 Task: Create a task  Develop a new online tool for online customer feedback , assign it to team member softage.3@softage.net in the project ArrowTech and update the status of the task to  At Risk , set the priority of the task to Medium
Action: Mouse moved to (67, 244)
Screenshot: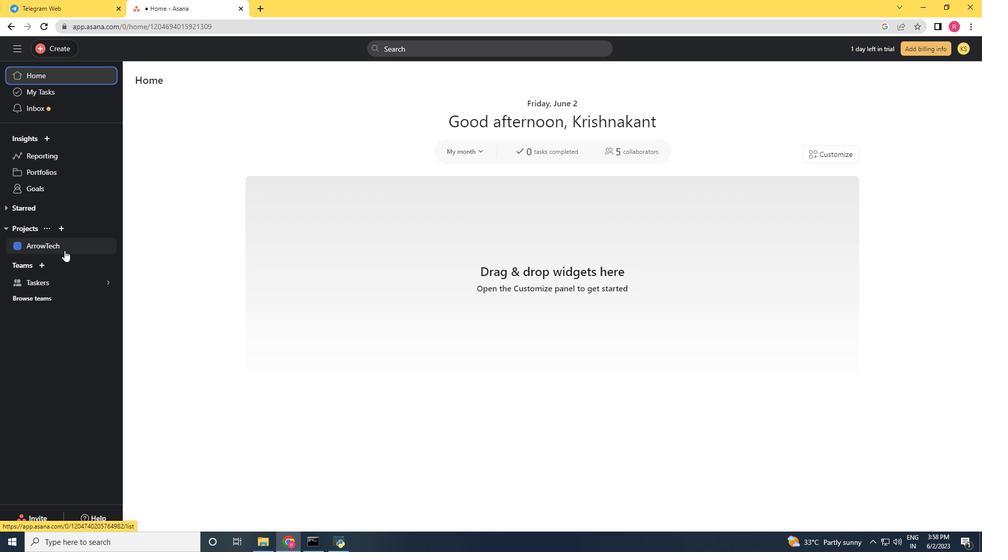 
Action: Mouse pressed left at (67, 244)
Screenshot: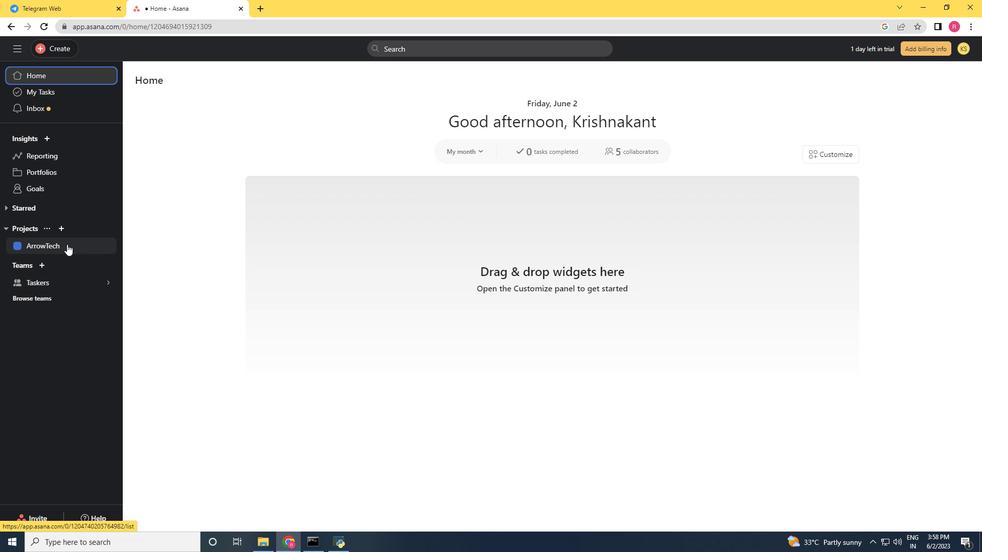 
Action: Mouse moved to (65, 51)
Screenshot: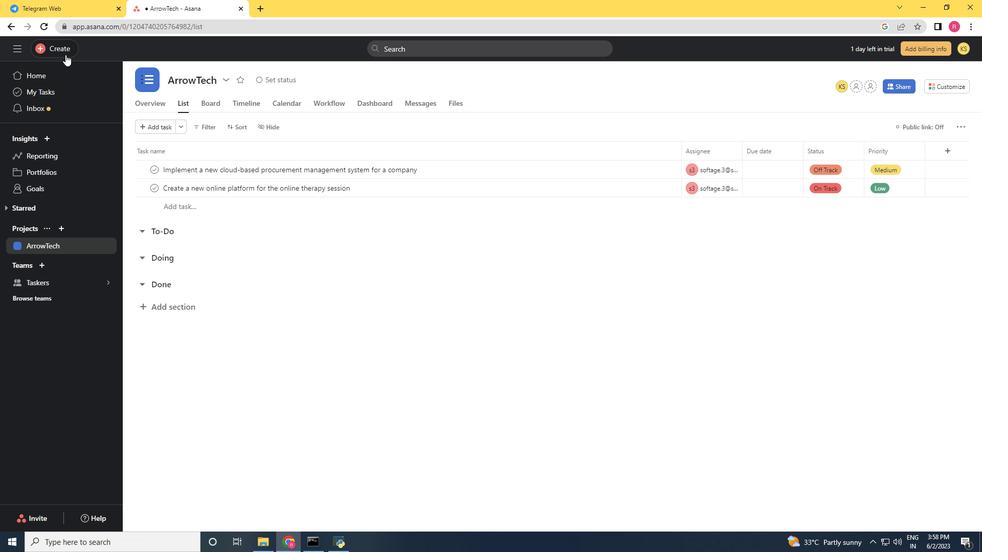 
Action: Mouse pressed left at (65, 51)
Screenshot: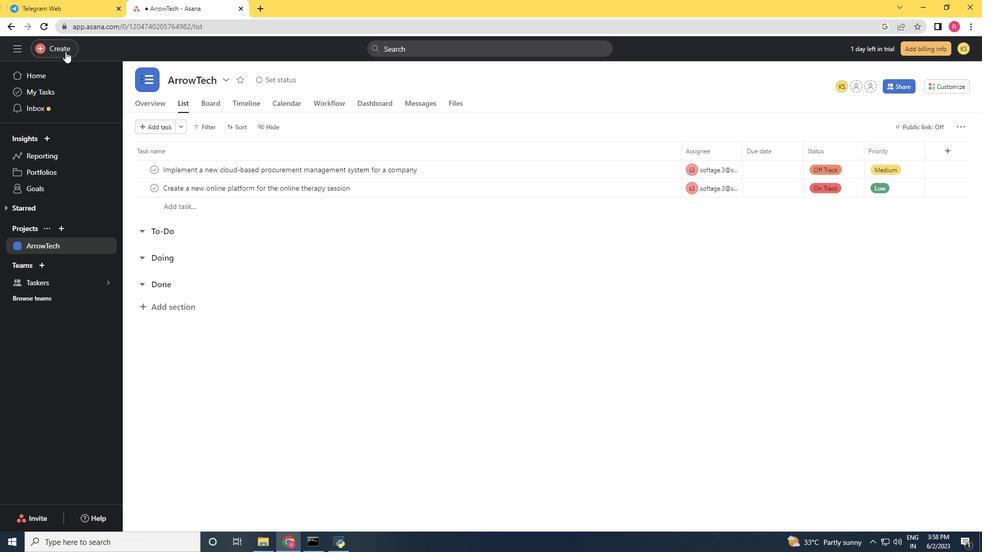 
Action: Mouse moved to (119, 57)
Screenshot: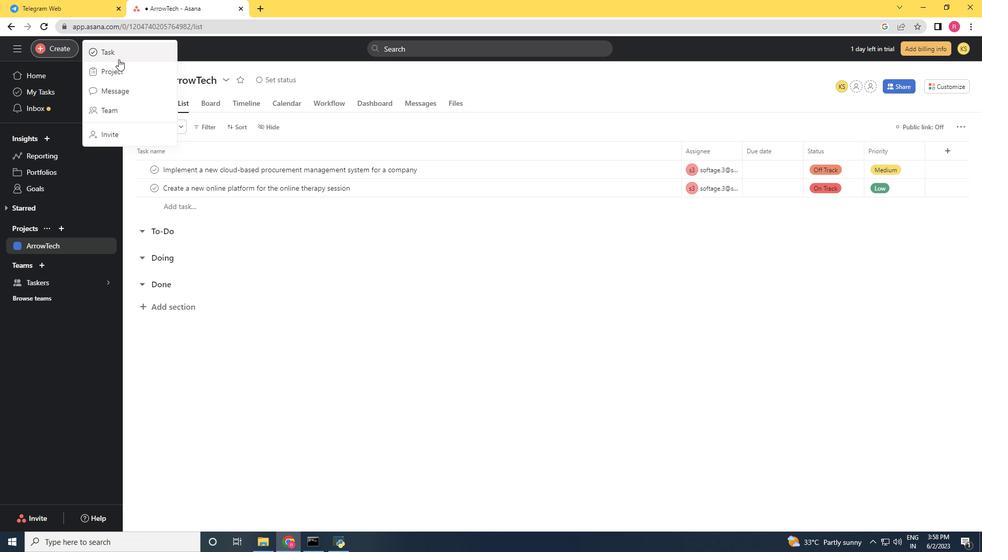 
Action: Mouse pressed left at (119, 57)
Screenshot: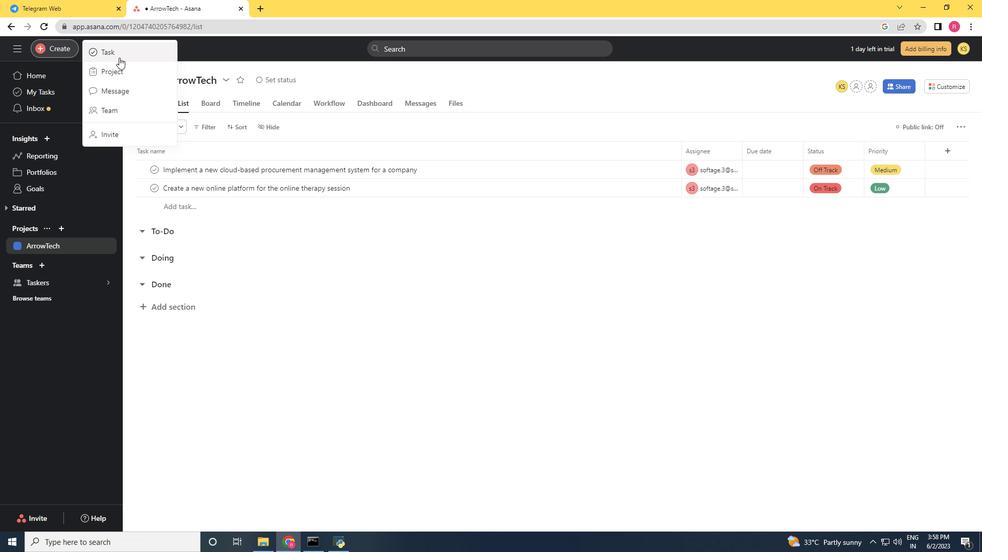 
Action: Key pressed <Key.shift>Develop<Key.space>a<Key.space>new<Key.space>online<Key.space>too;<Key.backspace>l<Key.space>for<Key.space>online<Key.space>customer<Key.space>feedback
Screenshot: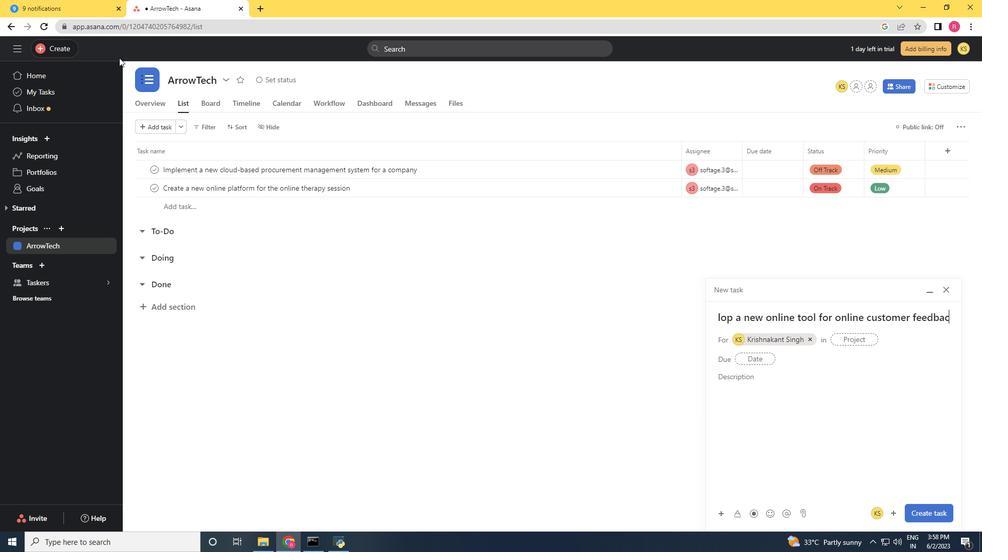 
Action: Mouse moved to (809, 339)
Screenshot: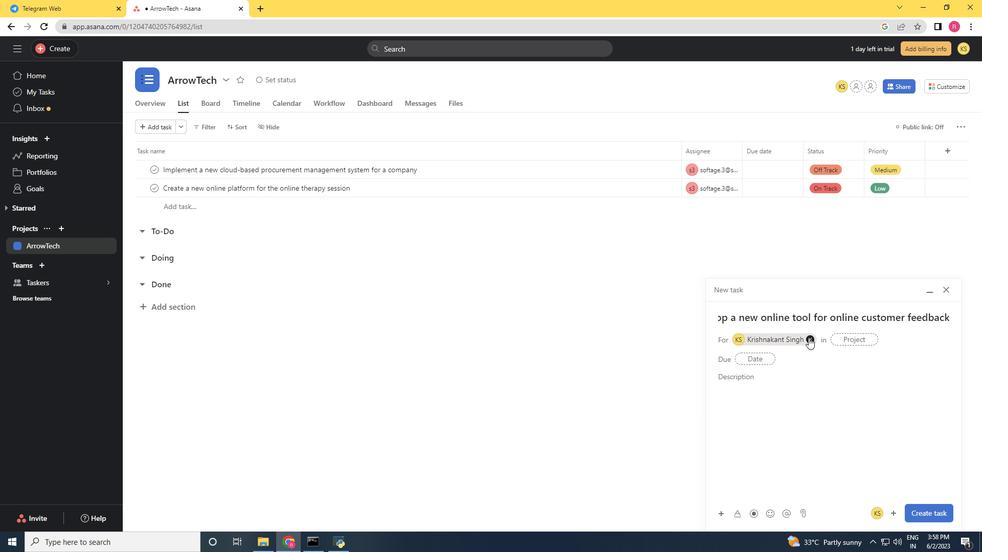 
Action: Mouse pressed left at (809, 339)
Screenshot: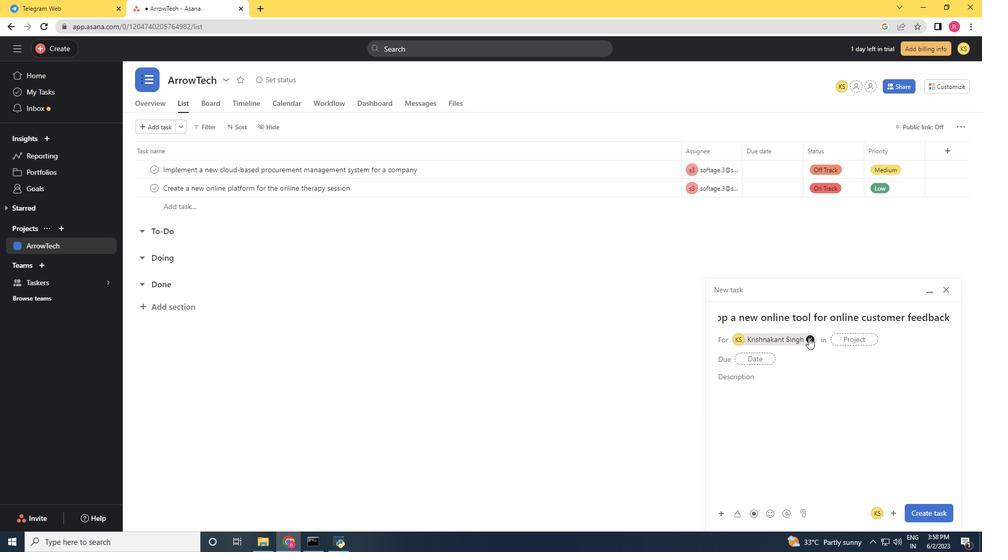 
Action: Mouse moved to (747, 340)
Screenshot: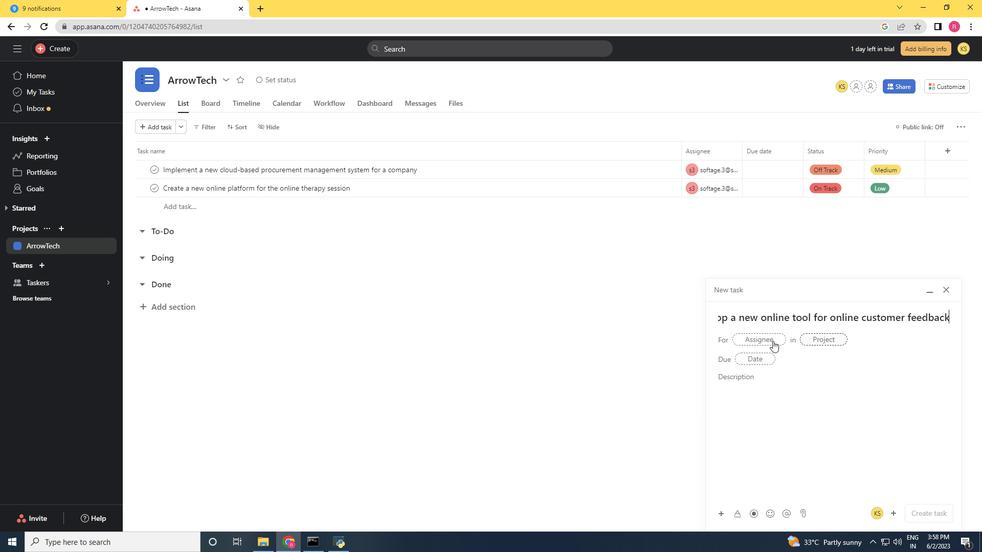 
Action: Mouse pressed left at (747, 340)
Screenshot: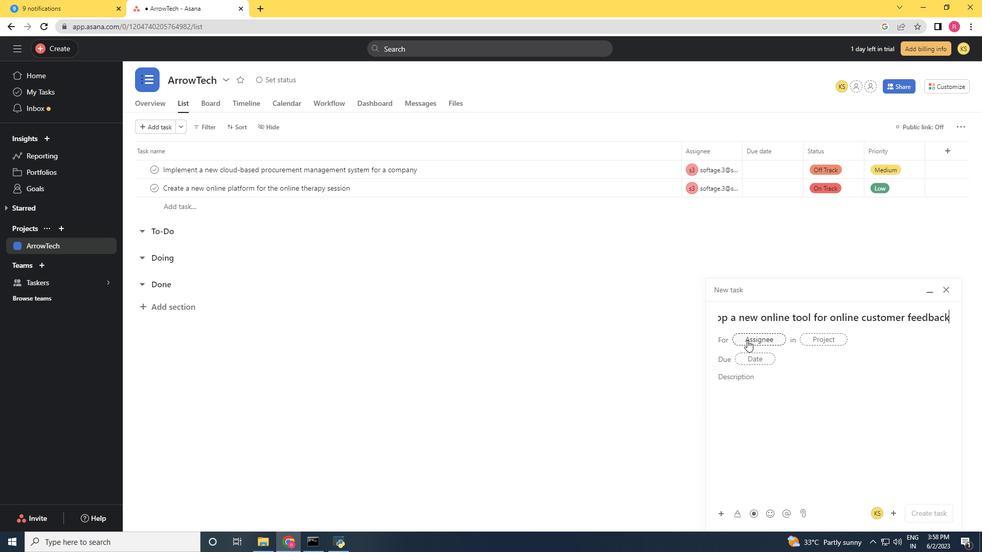 
Action: Mouse moved to (652, 334)
Screenshot: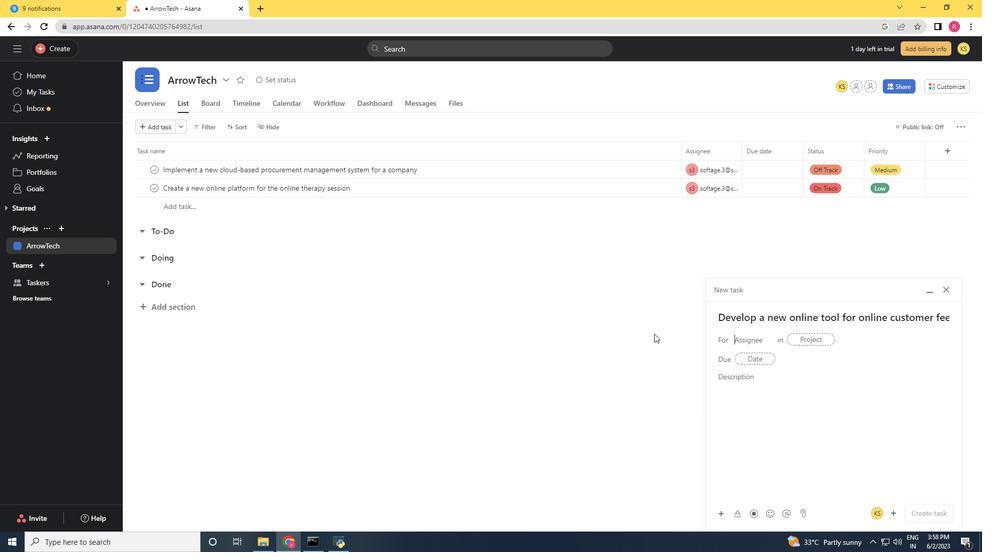 
Action: Key pressed softage.3<Key.shift>@softage.net
Screenshot: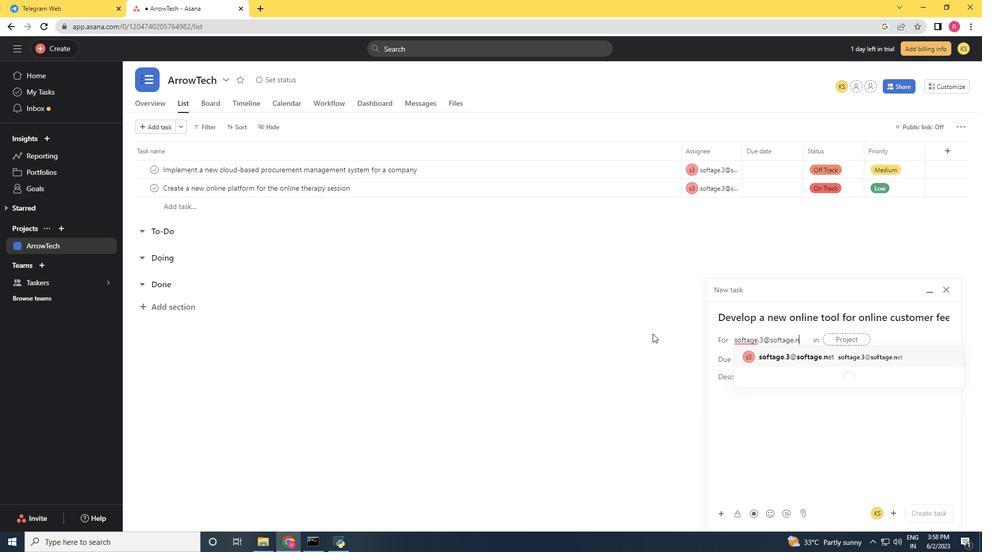 
Action: Mouse moved to (782, 357)
Screenshot: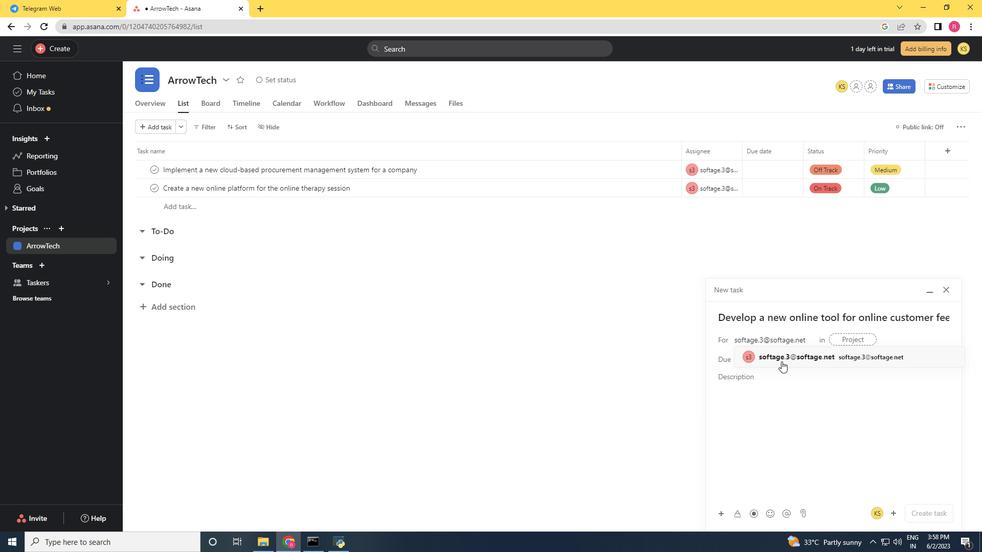 
Action: Mouse pressed left at (782, 357)
Screenshot: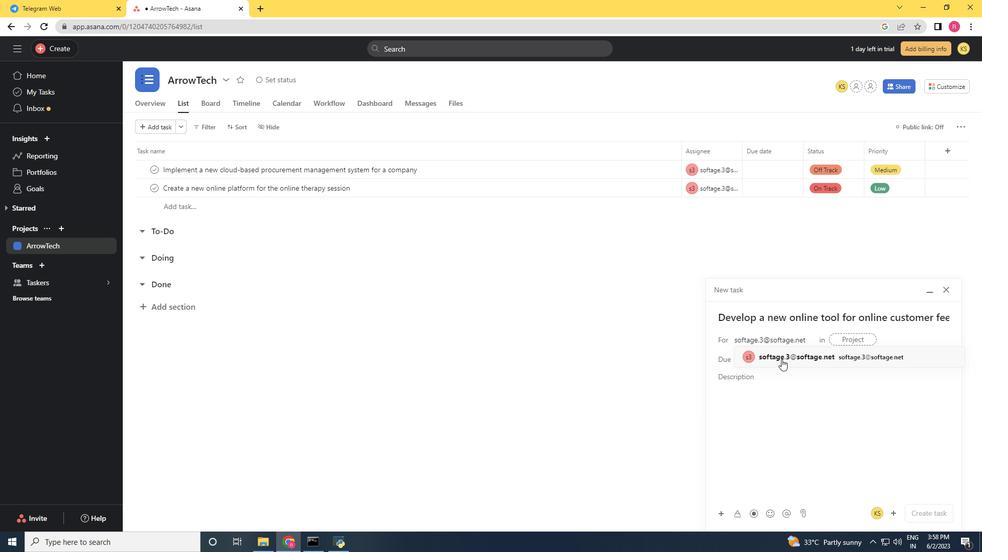 
Action: Mouse moved to (673, 380)
Screenshot: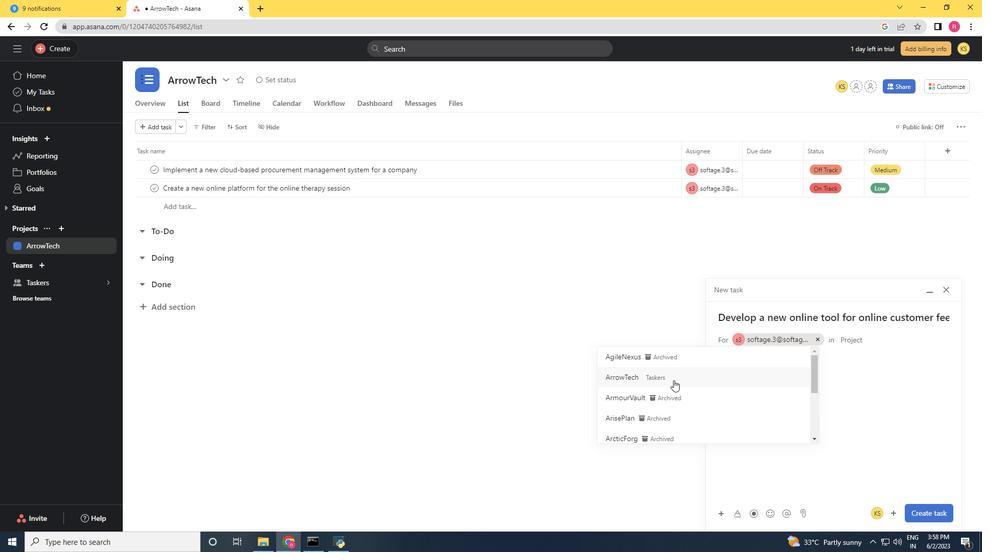 
Action: Mouse pressed left at (673, 380)
Screenshot: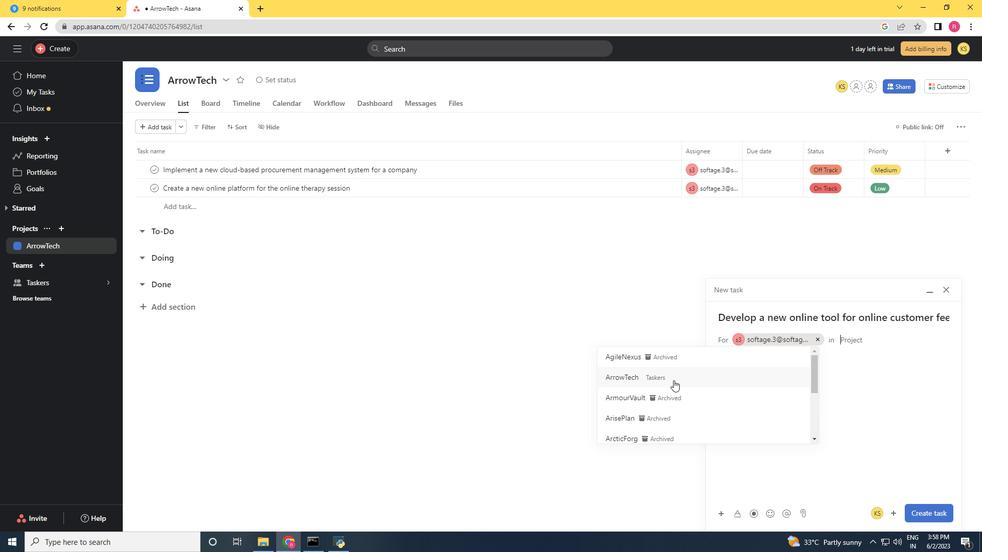 
Action: Mouse moved to (779, 381)
Screenshot: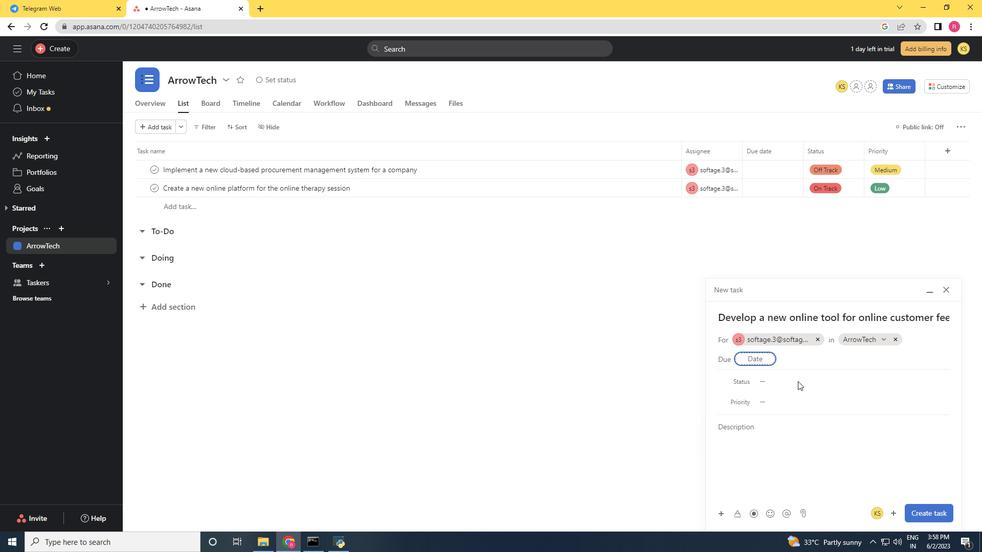 
Action: Mouse pressed left at (779, 381)
Screenshot: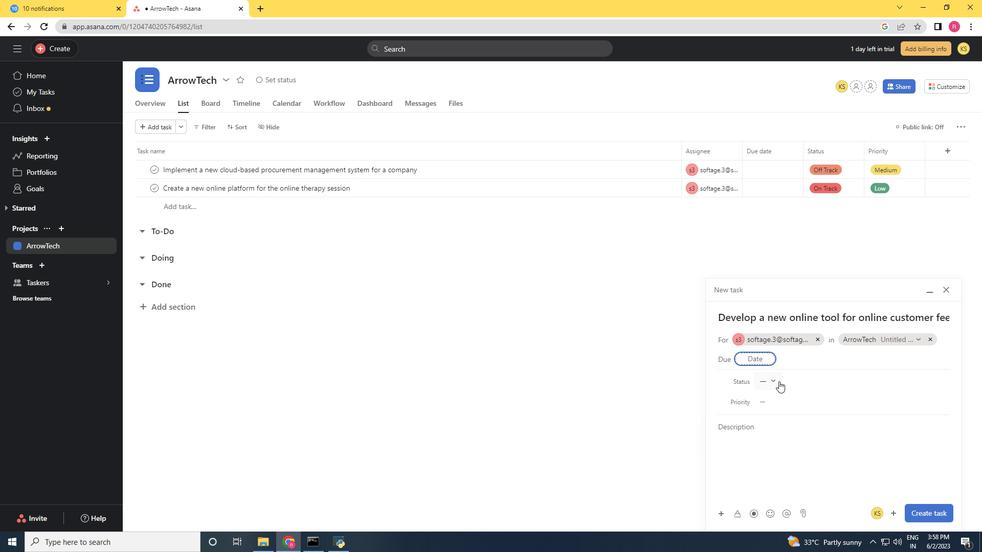 
Action: Mouse moved to (788, 450)
Screenshot: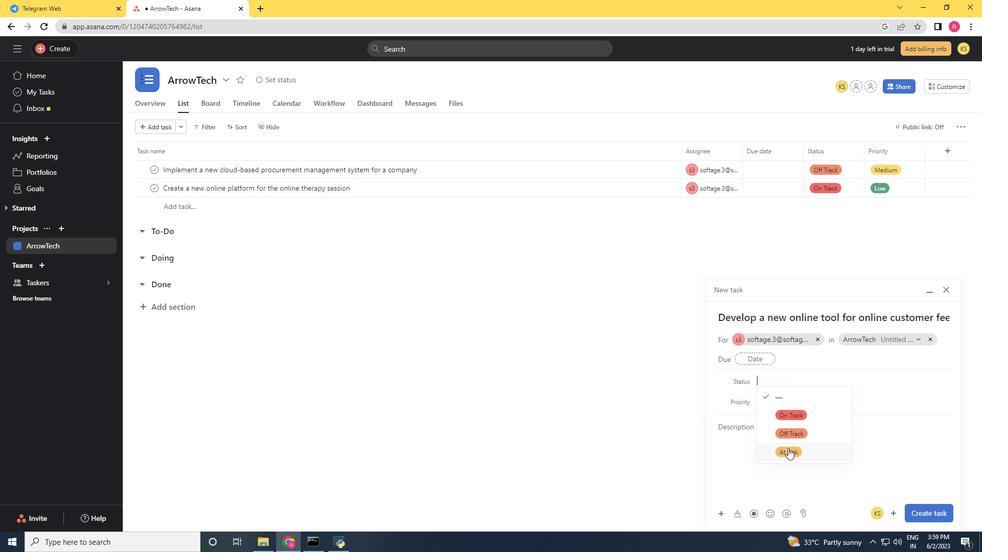 
Action: Mouse pressed left at (788, 450)
Screenshot: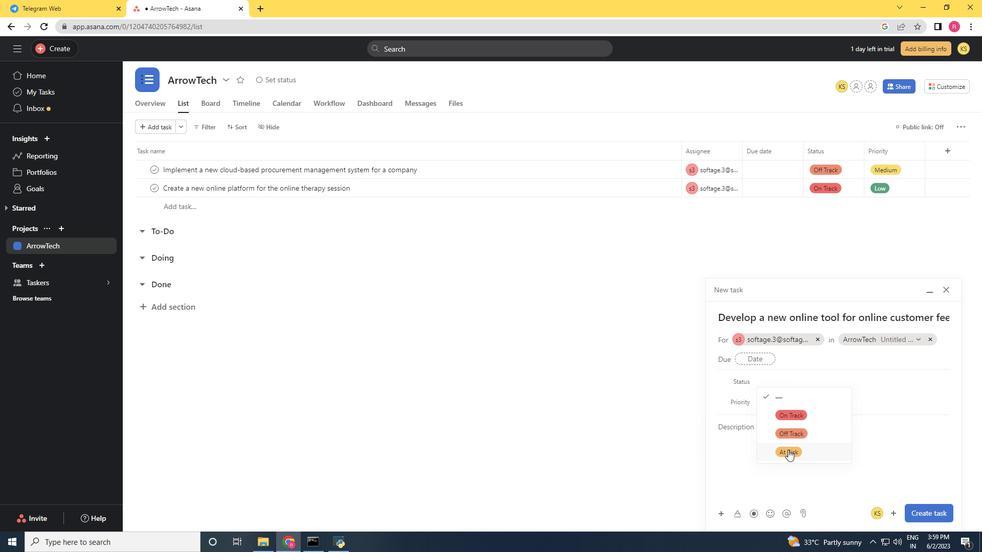 
Action: Mouse moved to (772, 403)
Screenshot: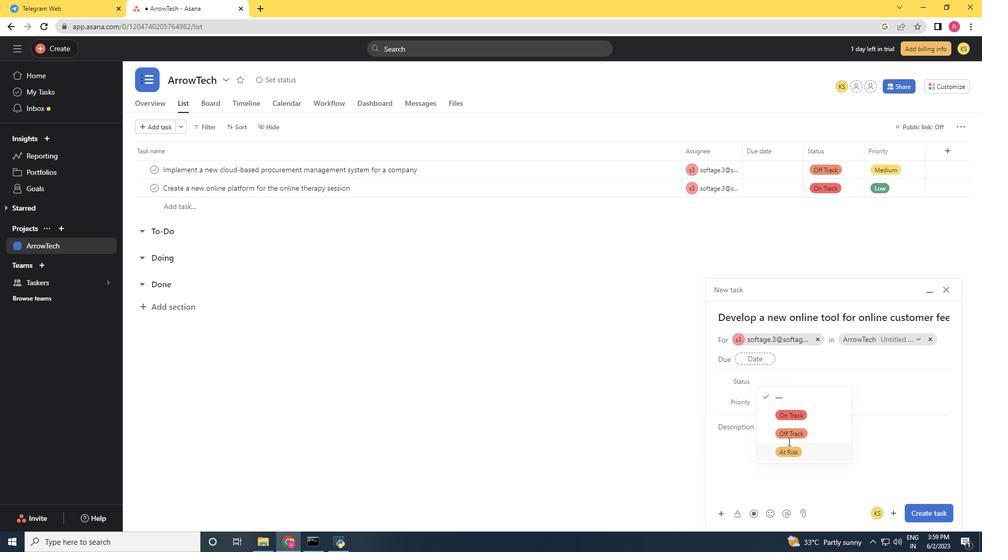
Action: Mouse pressed left at (772, 403)
Screenshot: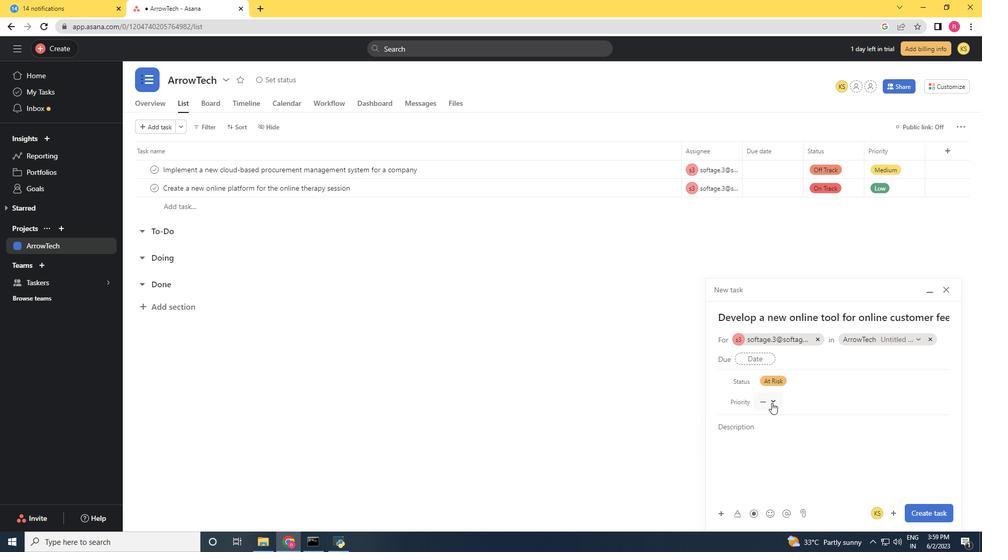 
Action: Mouse moved to (787, 452)
Screenshot: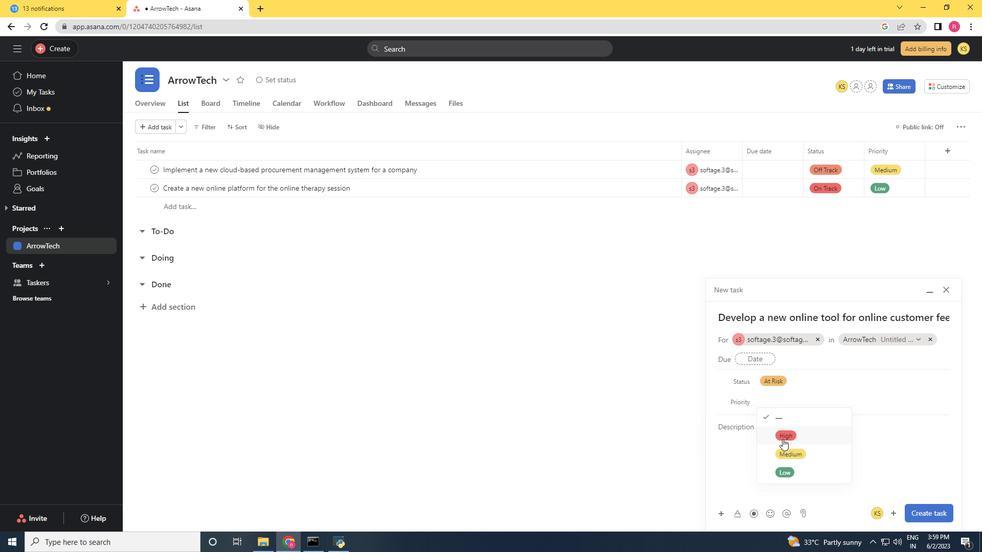 
Action: Mouse pressed left at (787, 452)
Screenshot: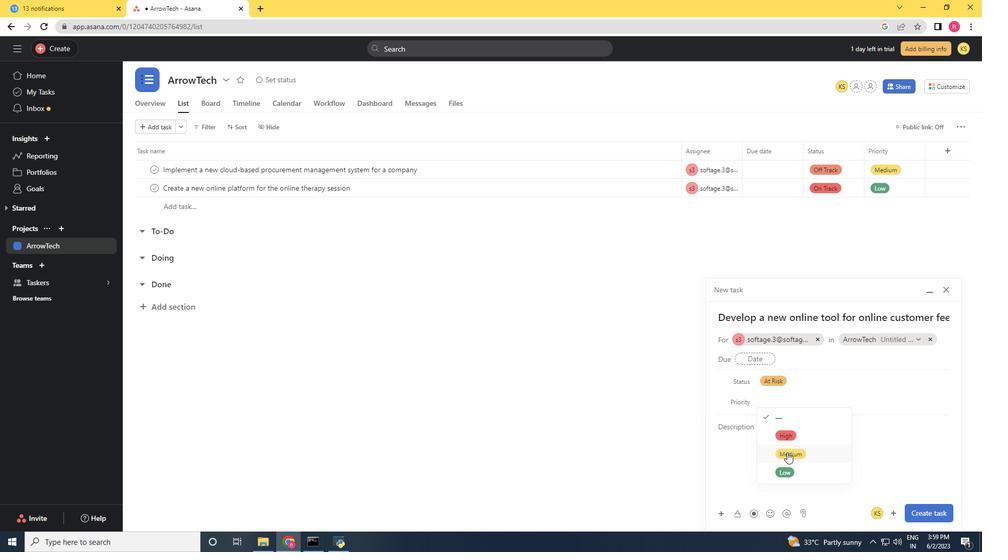 
Action: Mouse moved to (927, 509)
Screenshot: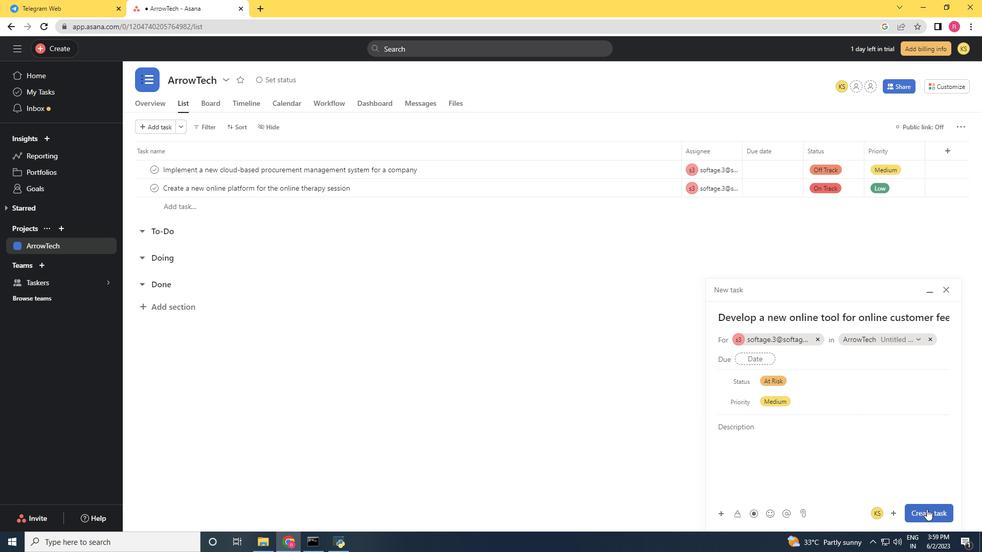 
Action: Mouse pressed left at (927, 509)
Screenshot: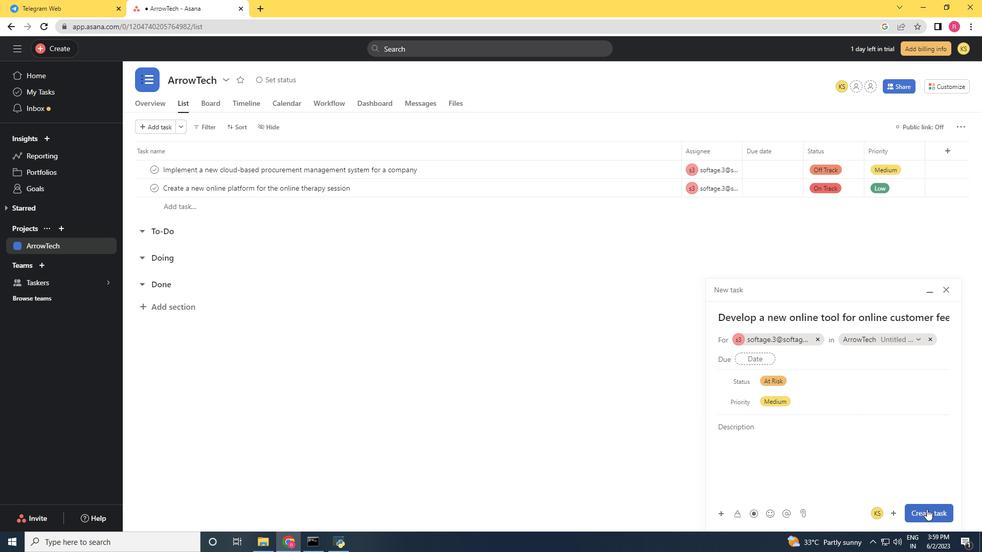 
Action: Mouse moved to (865, 345)
Screenshot: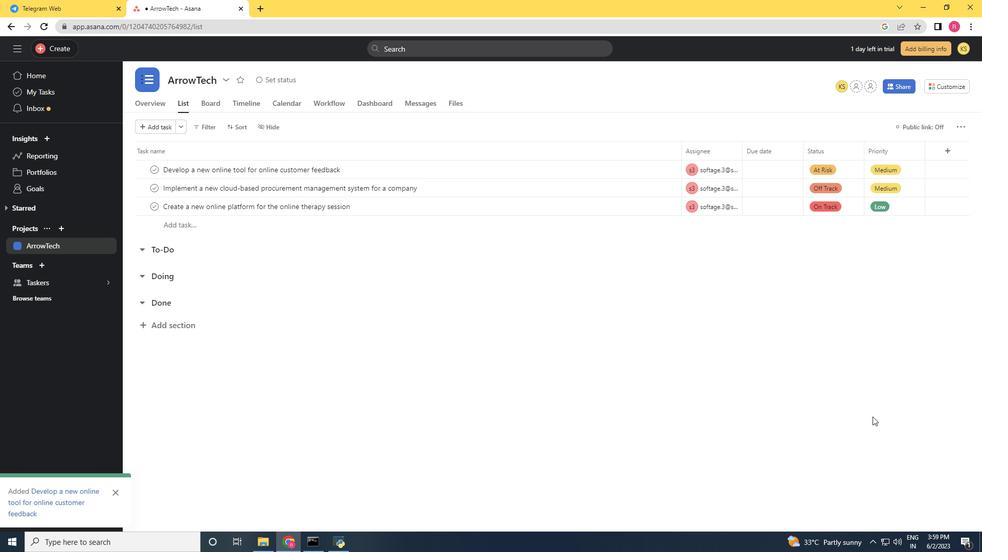 
